 Task: Change Control To Caps Lock
Action: Mouse moved to (35, 6)
Screenshot: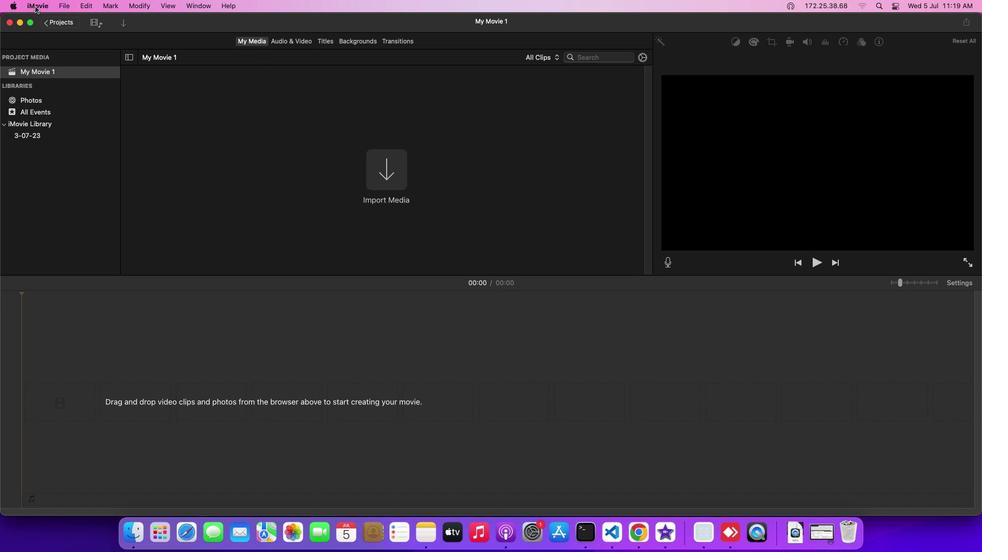 
Action: Mouse pressed left at (35, 6)
Screenshot: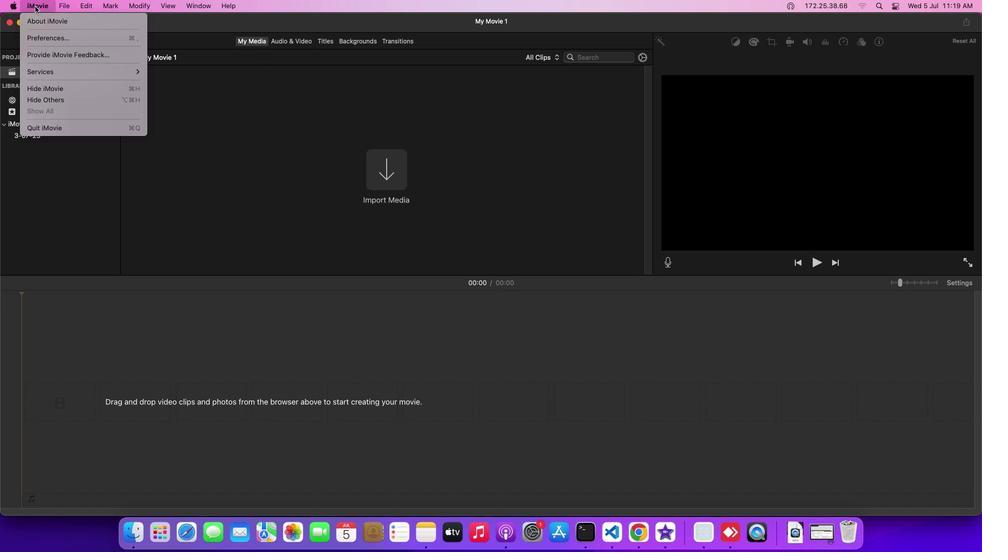 
Action: Mouse moved to (38, 71)
Screenshot: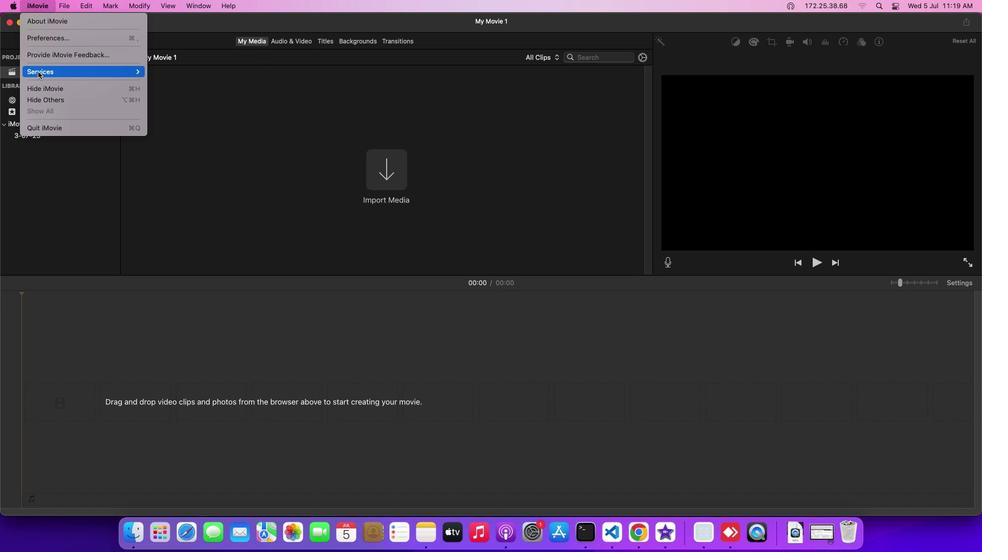 
Action: Mouse pressed left at (38, 71)
Screenshot: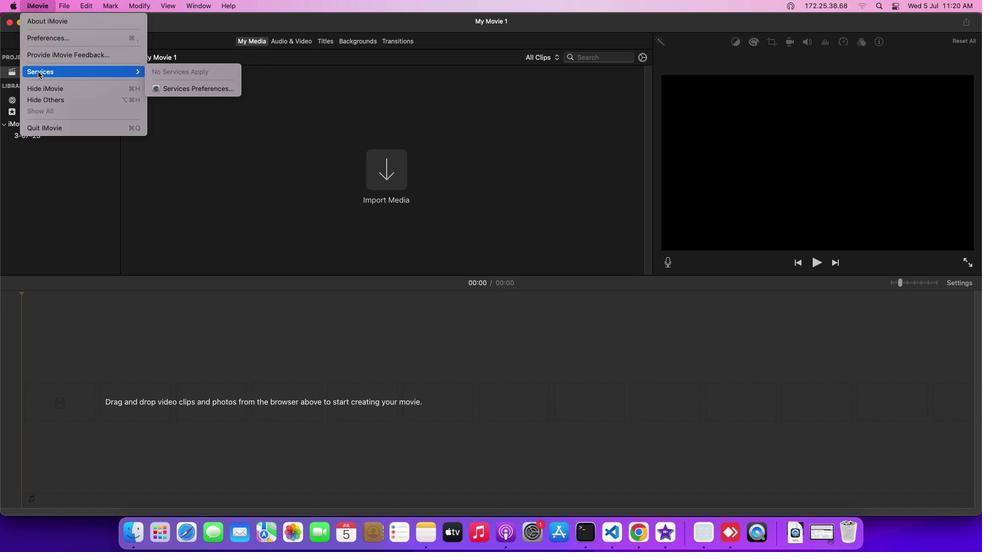 
Action: Mouse moved to (164, 88)
Screenshot: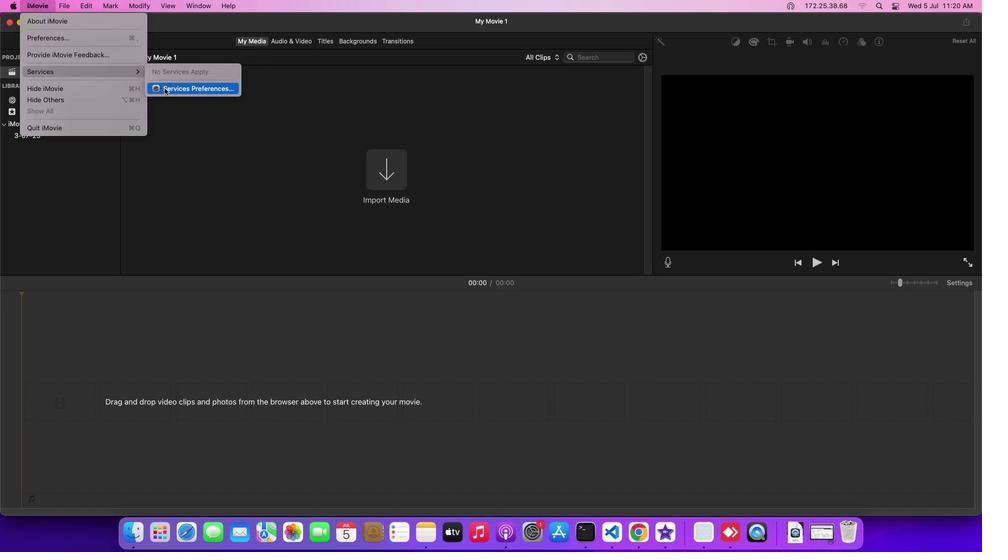 
Action: Mouse pressed left at (164, 88)
Screenshot: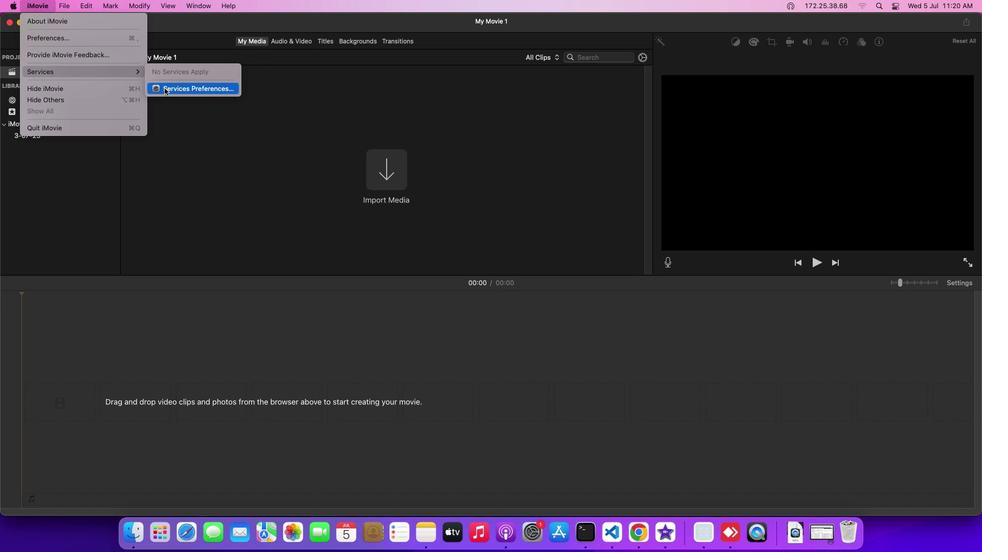 
Action: Mouse moved to (491, 153)
Screenshot: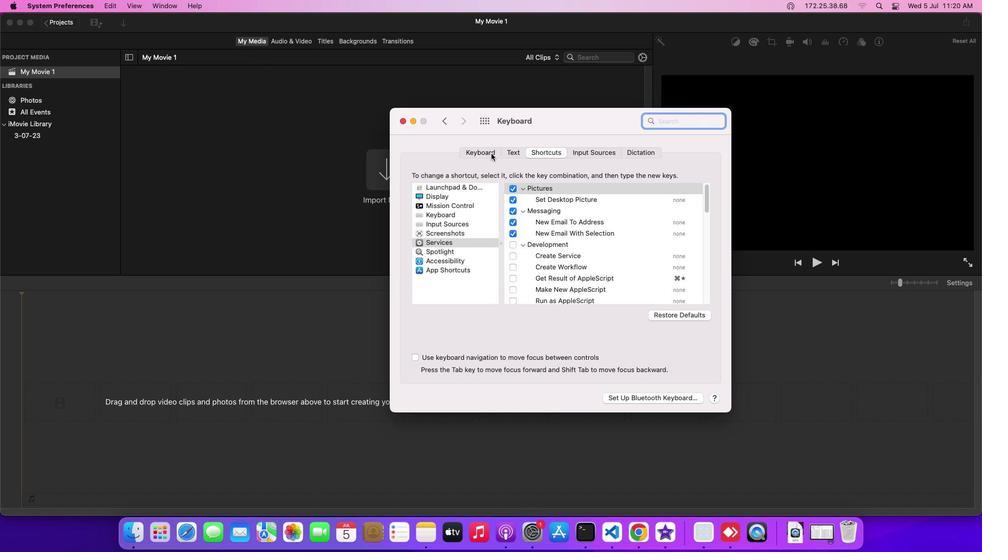 
Action: Mouse pressed left at (491, 153)
Screenshot: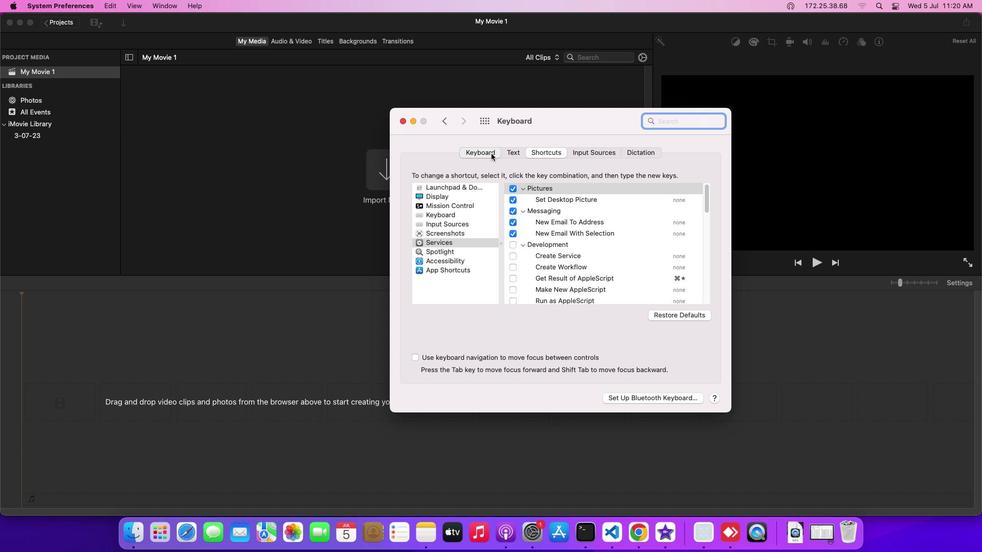 
Action: Mouse moved to (680, 367)
Screenshot: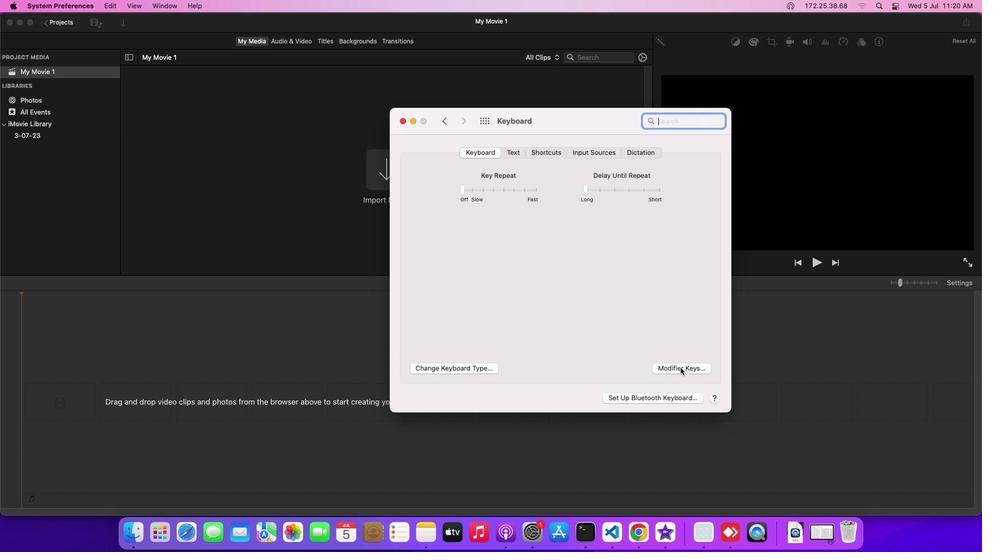 
Action: Mouse pressed left at (680, 367)
Screenshot: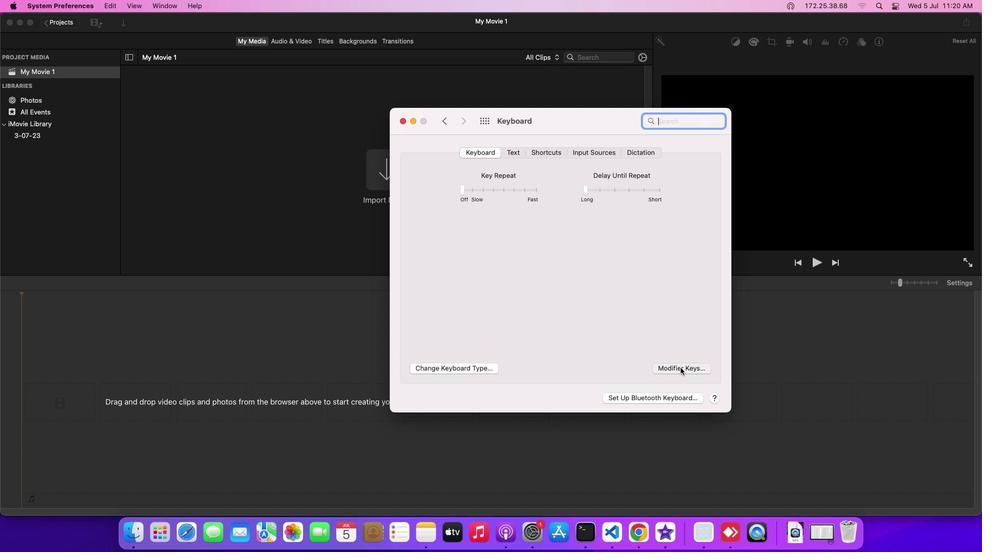 
Action: Mouse moved to (616, 249)
Screenshot: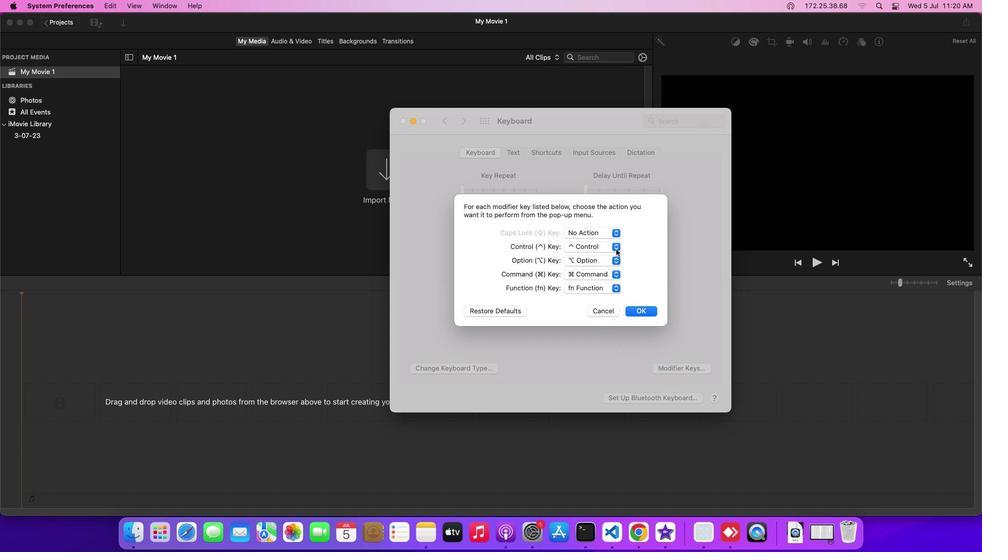 
Action: Mouse pressed left at (616, 249)
Screenshot: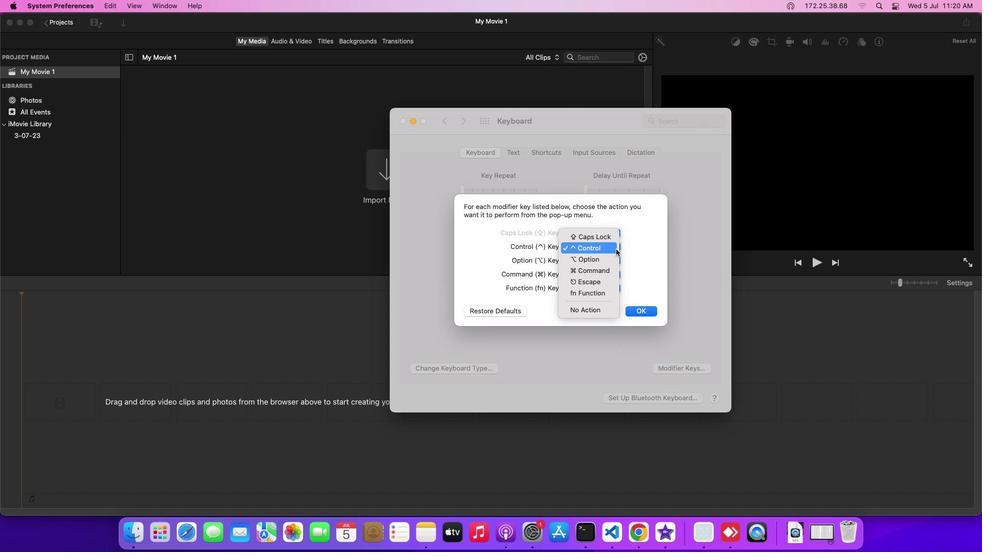 
Action: Mouse moved to (605, 237)
Screenshot: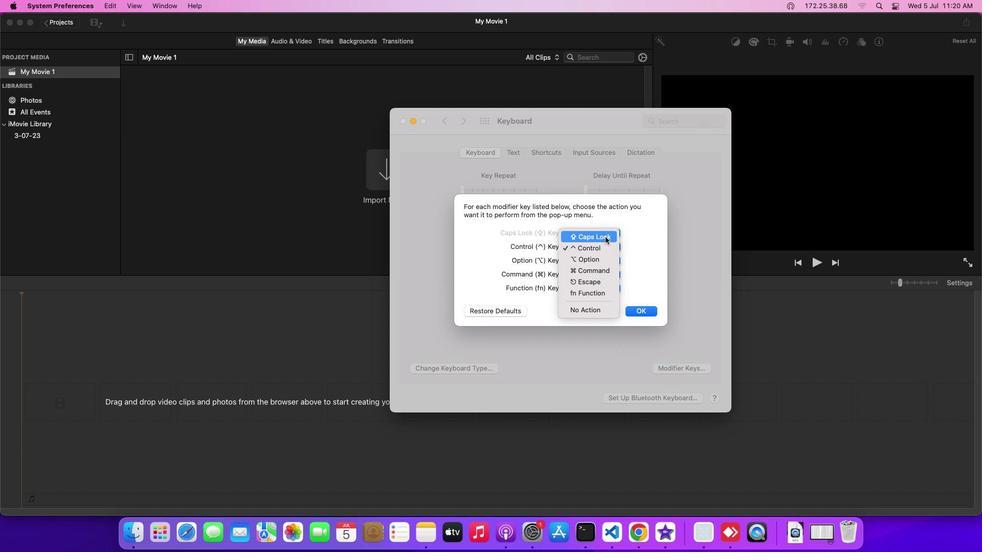 
Action: Mouse pressed left at (605, 237)
Screenshot: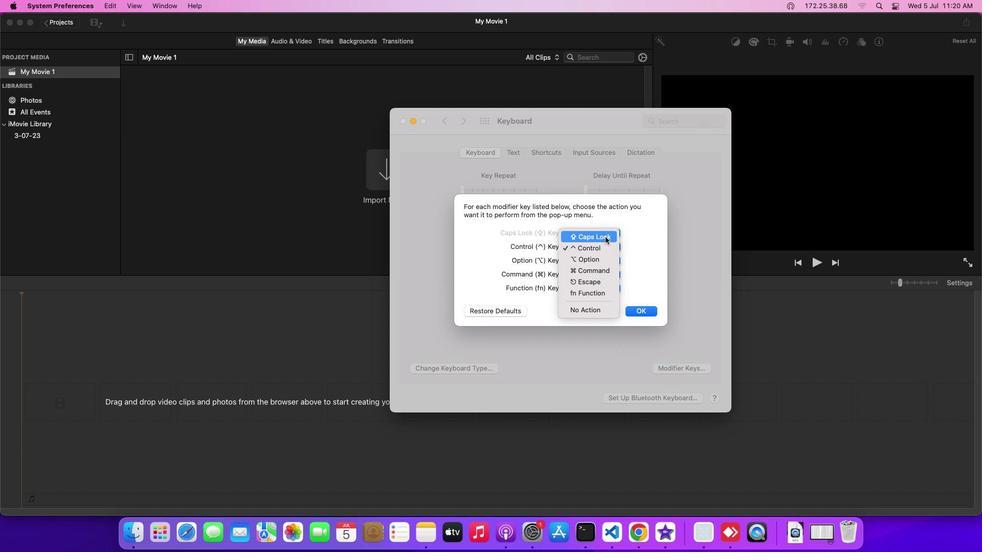 
Action: Mouse moved to (631, 309)
Screenshot: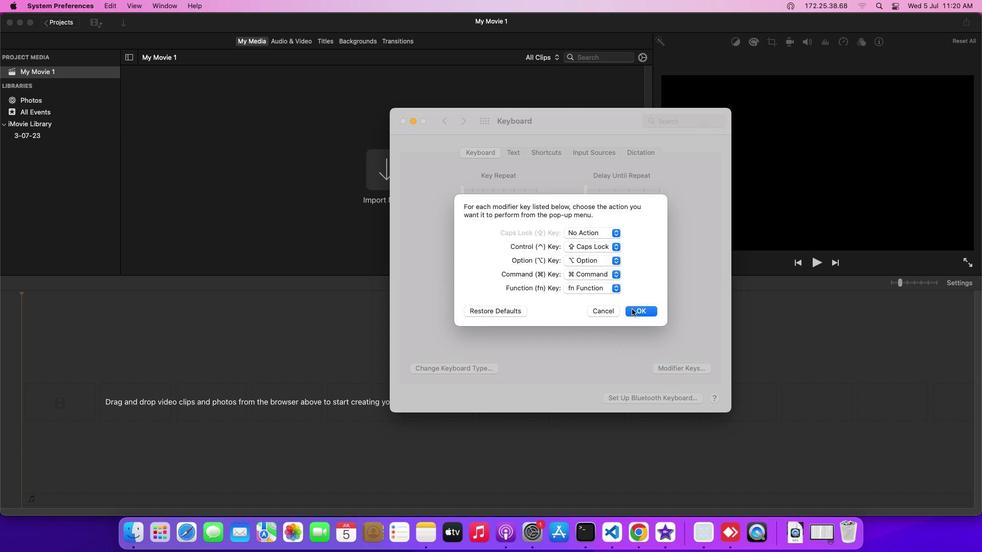 
Action: Mouse pressed left at (631, 309)
Screenshot: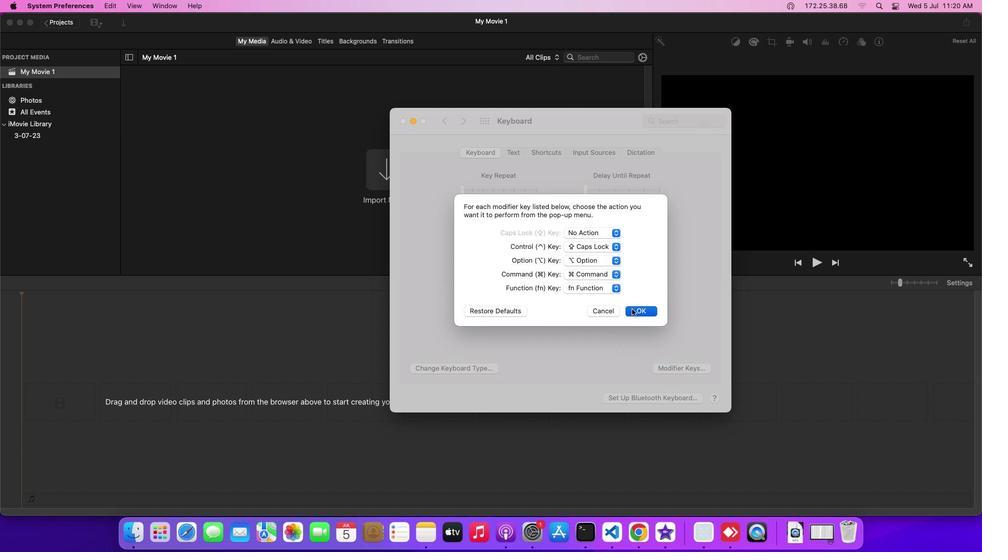 
Action: Mouse moved to (542, 319)
Screenshot: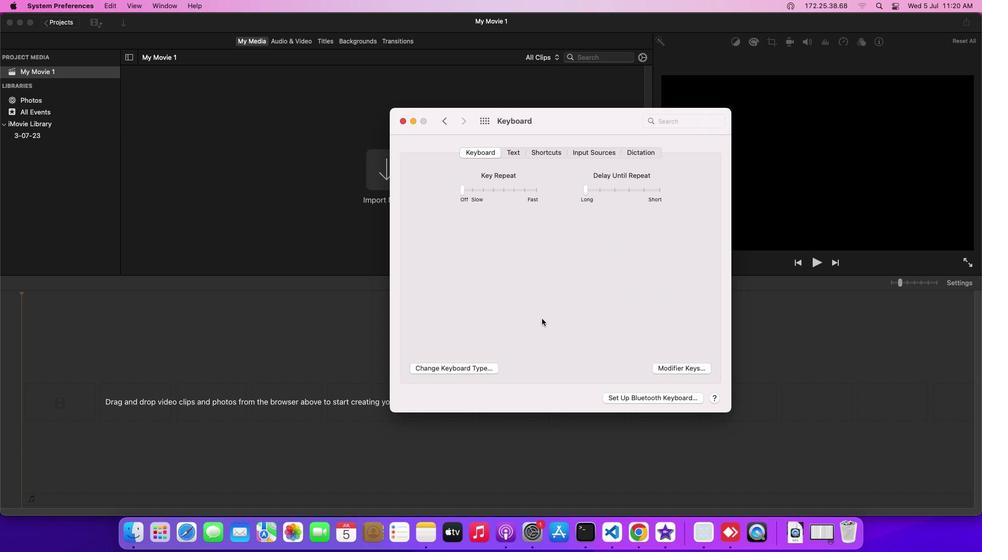
